 Task: Select and add the product "Walgreens 24 Hour Allergy Nasal Spray (0.38 oz)" to cart from the store "DashMart".
Action: Mouse pressed left at (53, 96)
Screenshot: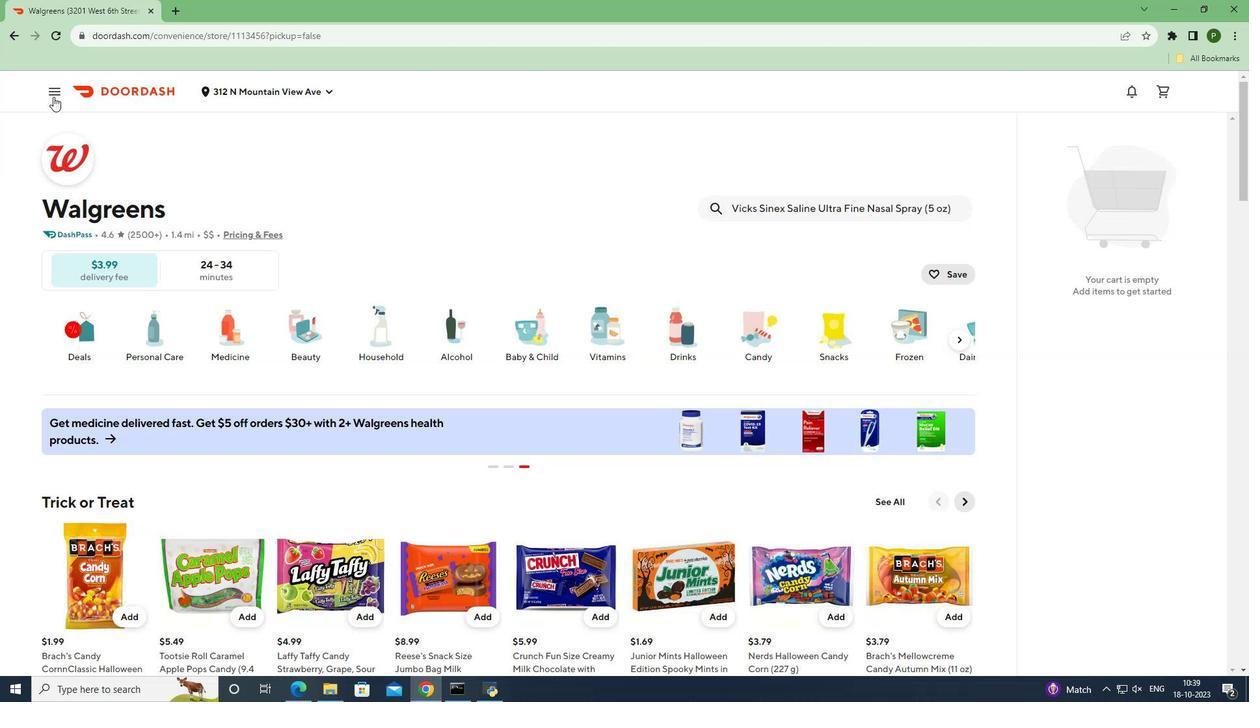 
Action: Mouse moved to (62, 197)
Screenshot: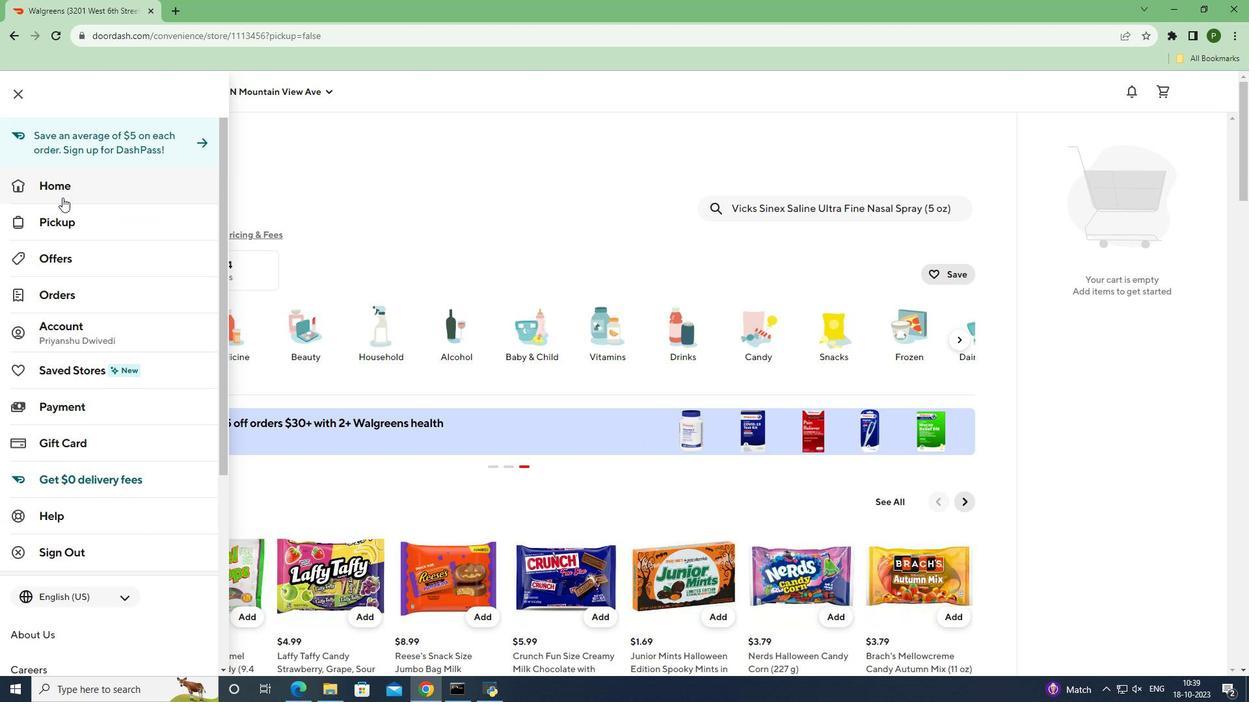 
Action: Mouse pressed left at (62, 197)
Screenshot: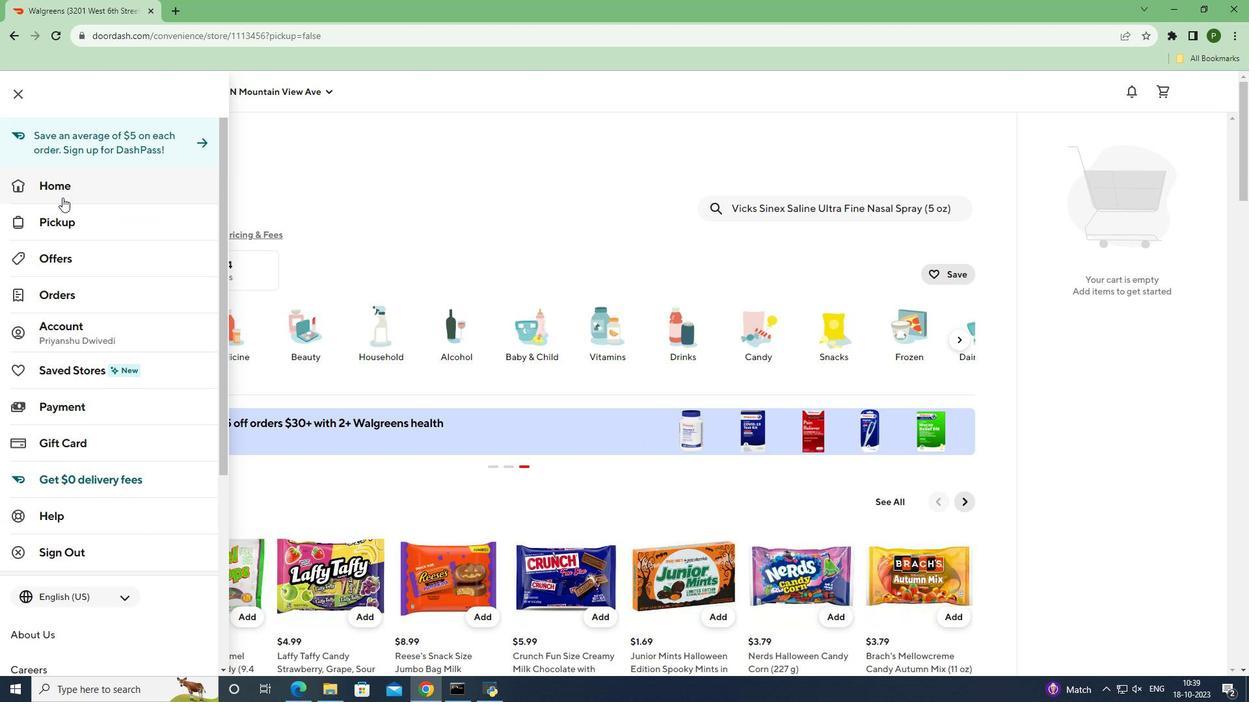 
Action: Mouse moved to (907, 137)
Screenshot: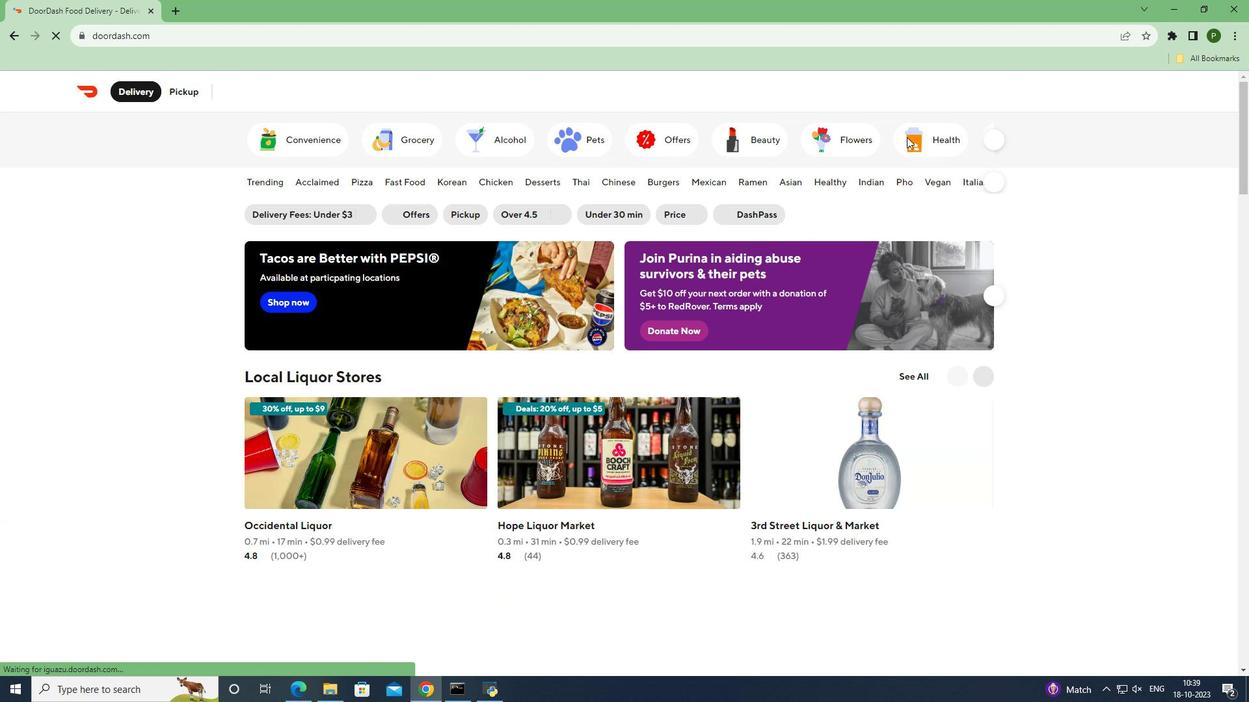 
Action: Mouse pressed left at (907, 137)
Screenshot: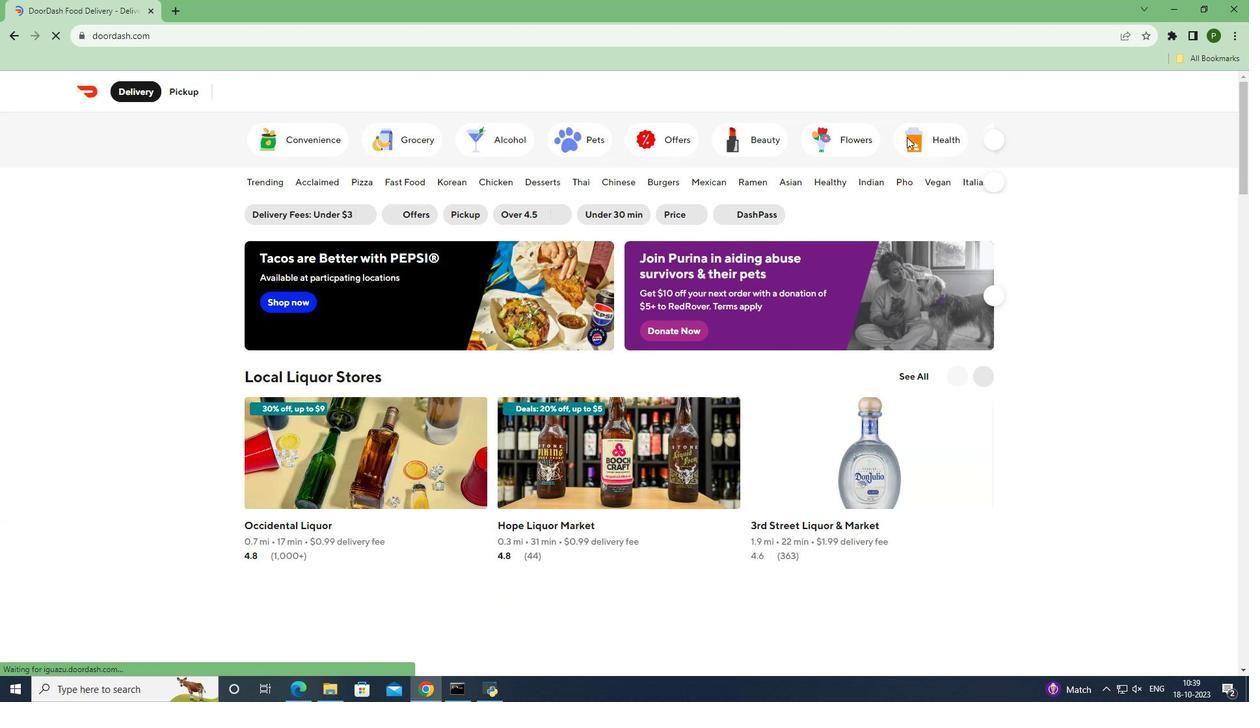 
Action: Mouse moved to (378, 430)
Screenshot: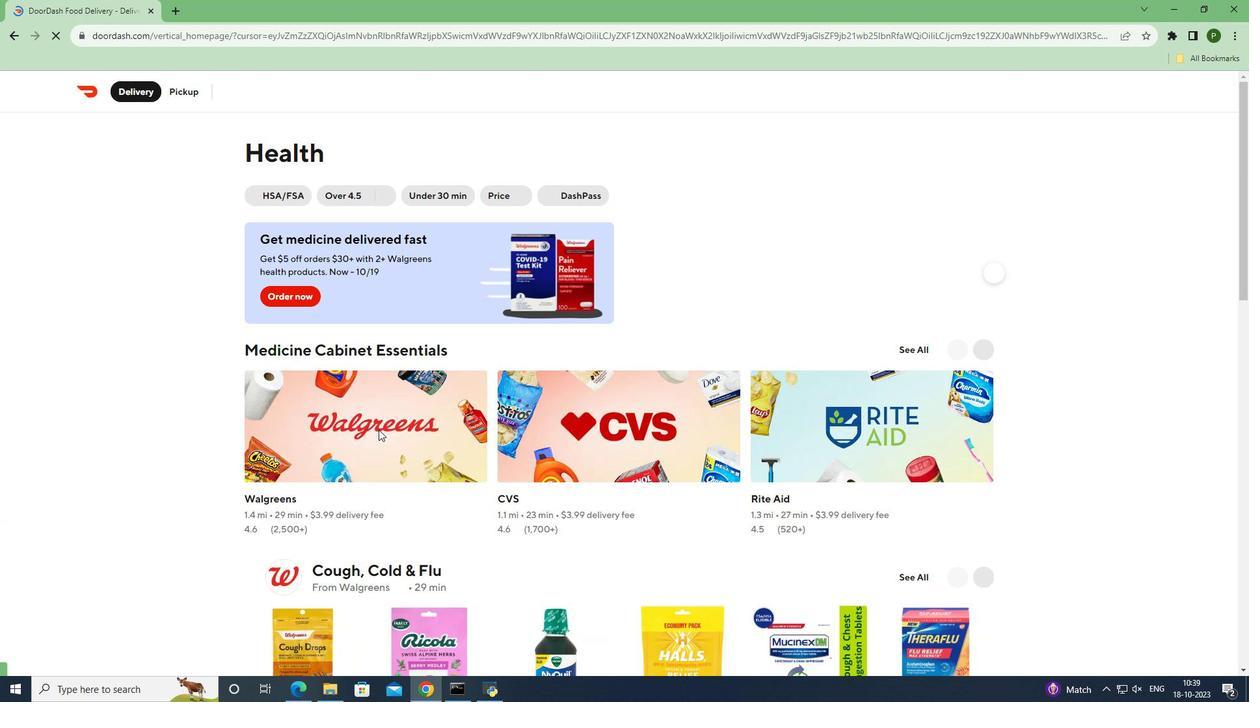 
Action: Mouse pressed left at (378, 430)
Screenshot: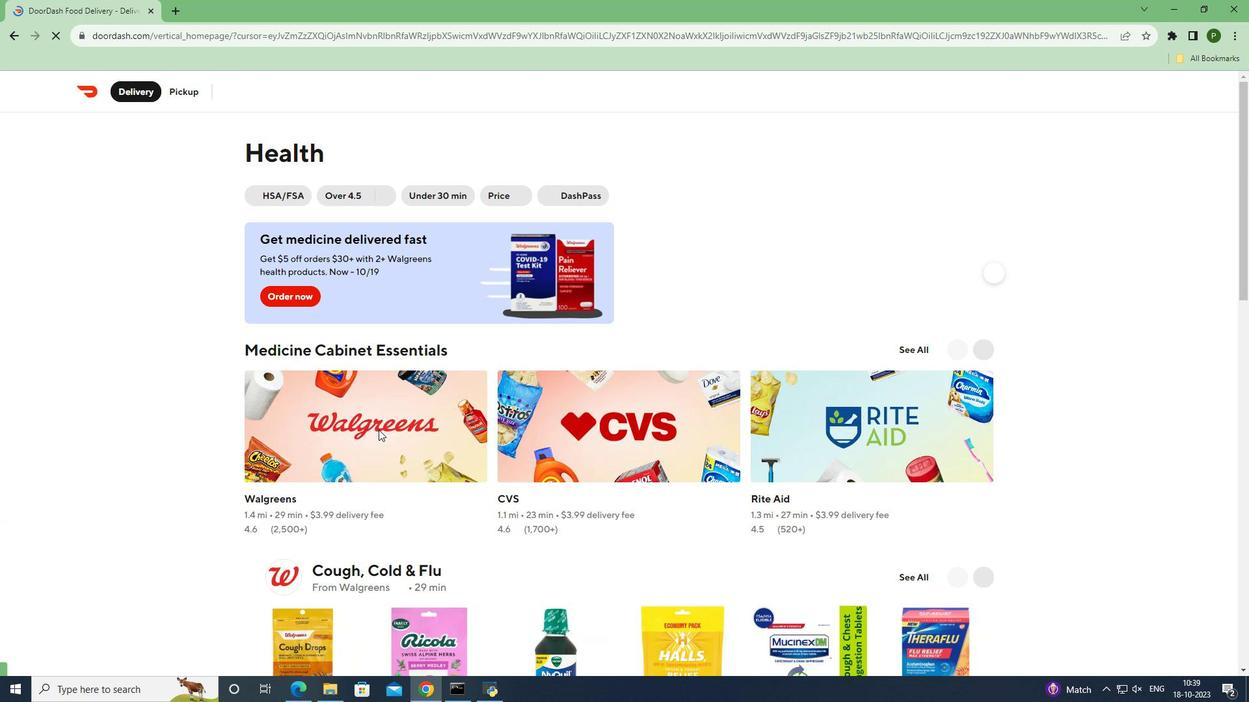 
Action: Mouse moved to (784, 204)
Screenshot: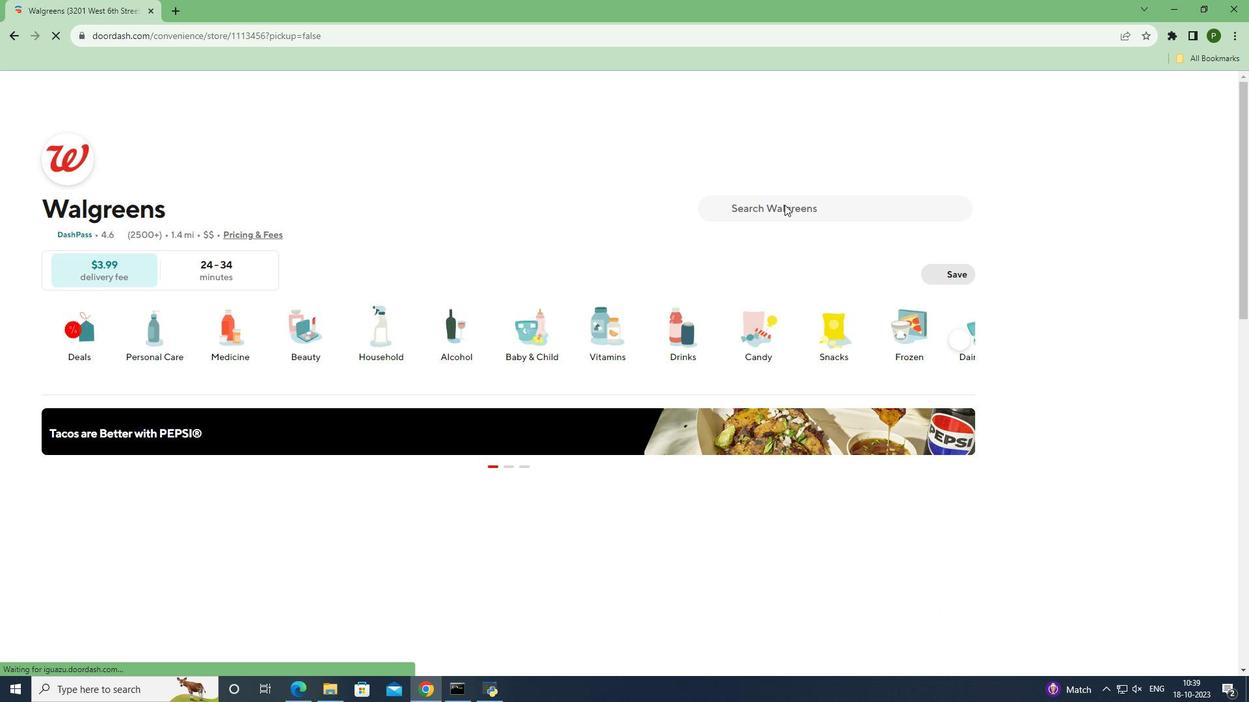 
Action: Mouse pressed left at (784, 204)
Screenshot: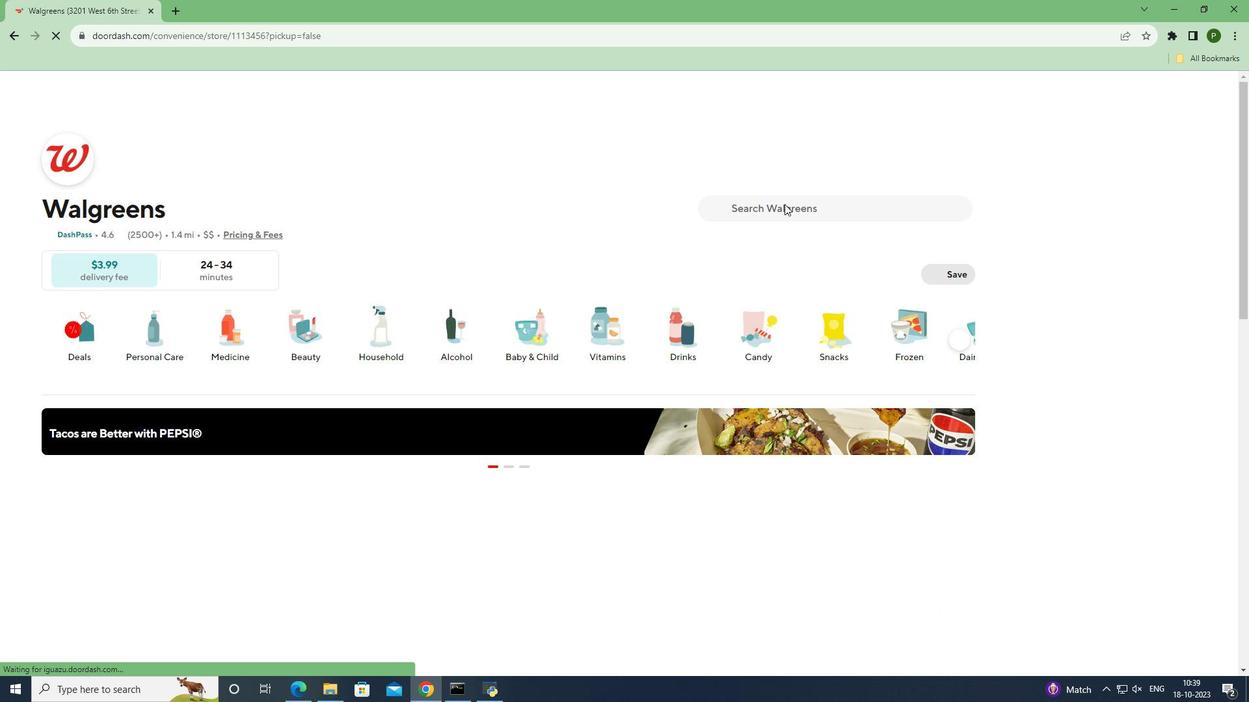 
Action: Key pressed <Key.caps_lock>W<Key.caps_lock>algreens<Key.space>24<Key.space><Key.caps_lock>H<Key.caps_lock>our<Key.space><Key.caps_lock>A<Key.caps_lock>llergy<Key.space><Key.caps_lock>N<Key.caps_lock>asal<Key.space><Key.caps_lock>S<Key.caps_lock>pray<Key.space><Key.shift_r>(0.38<Key.space>oz<Key.shift_r>)
Screenshot: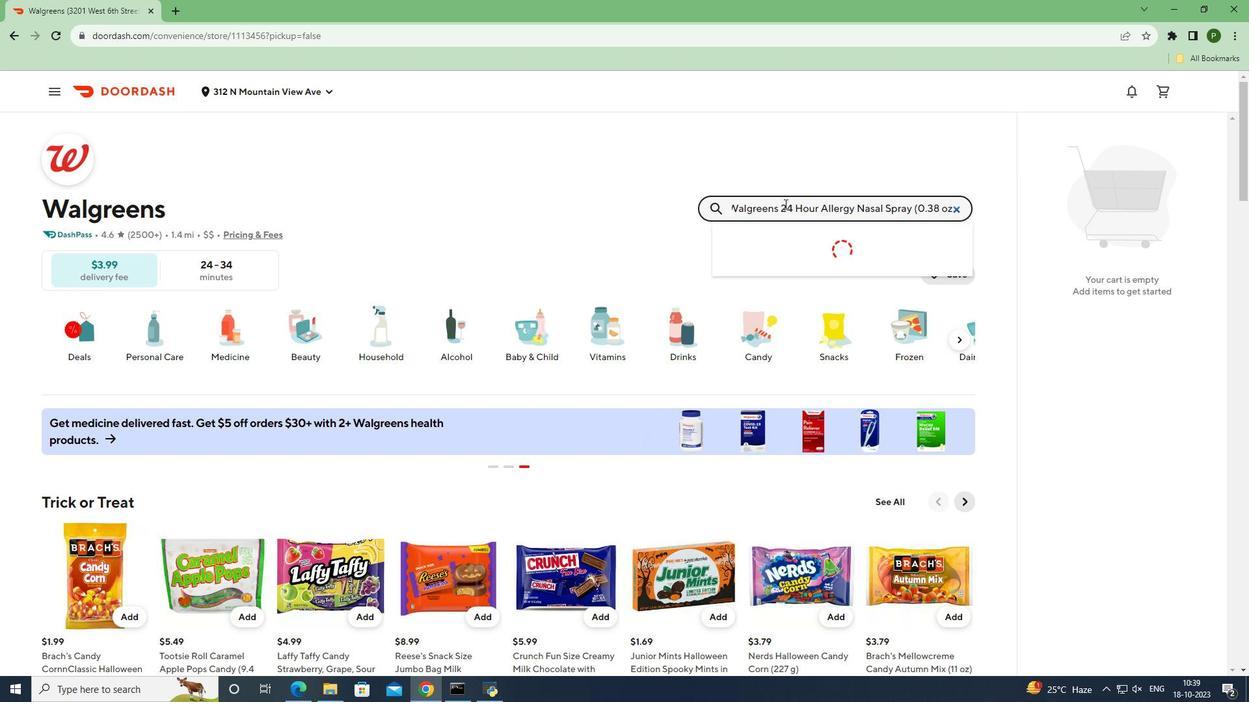 
Action: Mouse moved to (820, 270)
Screenshot: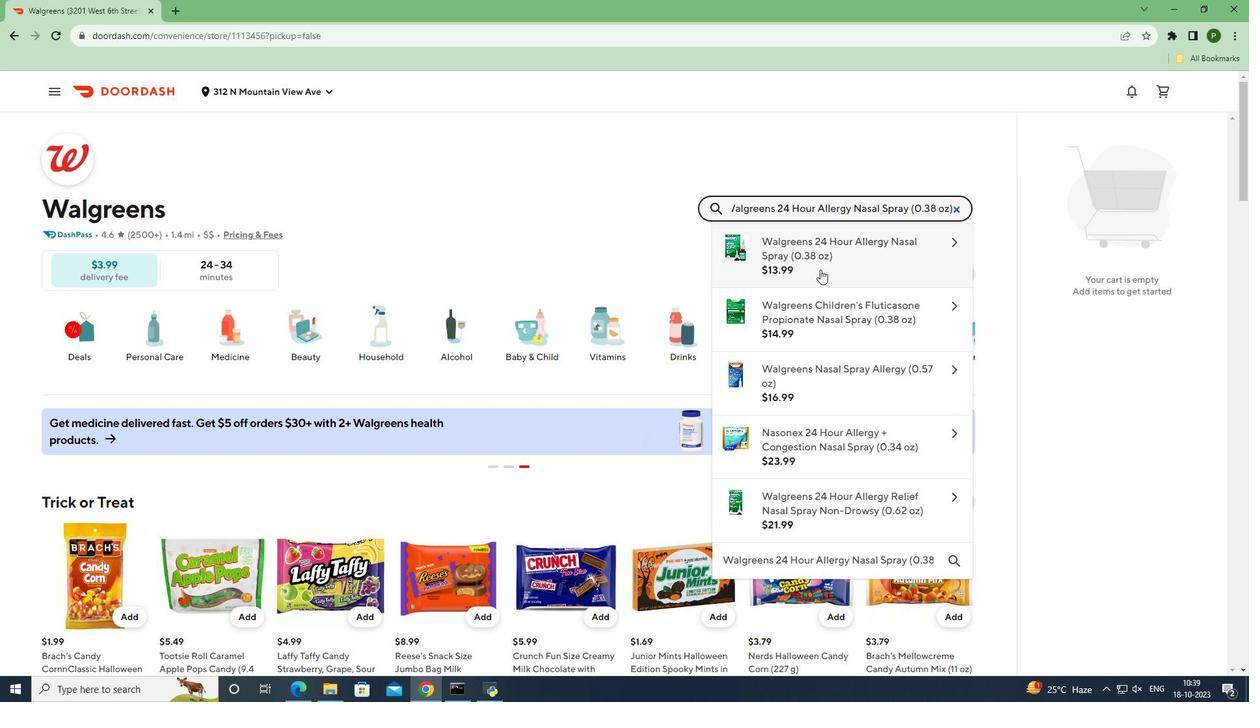 
Action: Mouse pressed left at (820, 270)
Screenshot: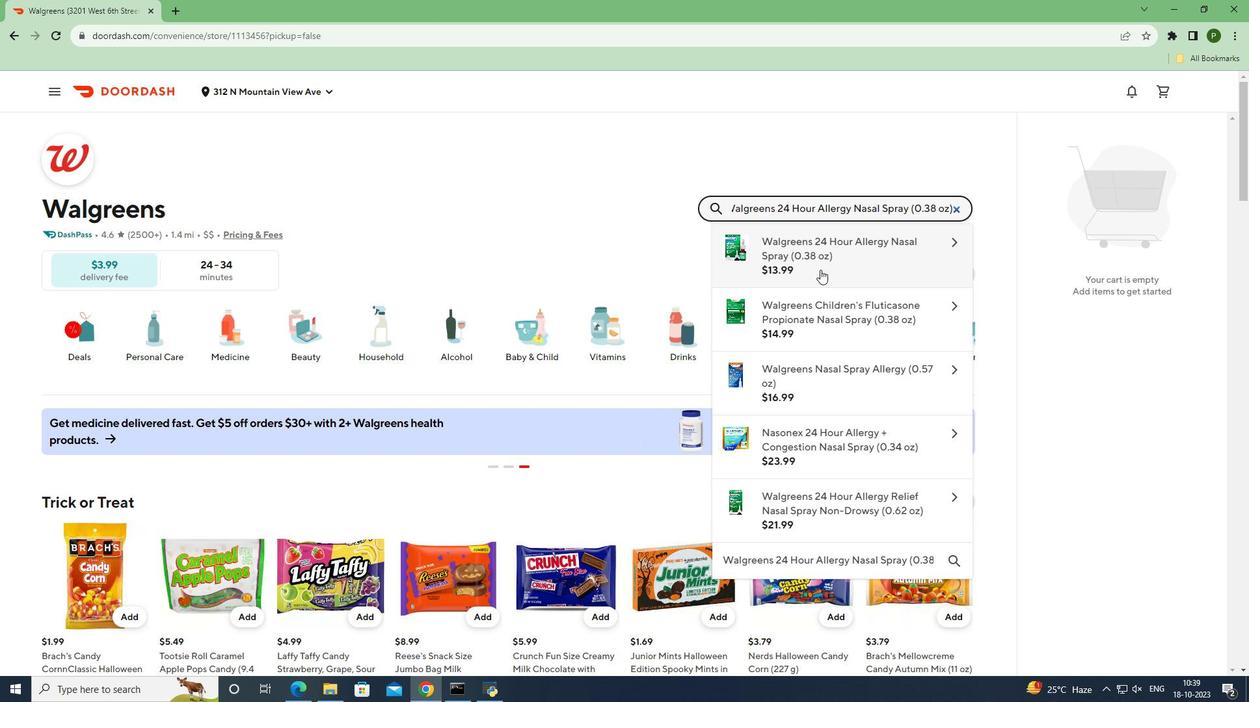 
Action: Mouse moved to (827, 638)
Screenshot: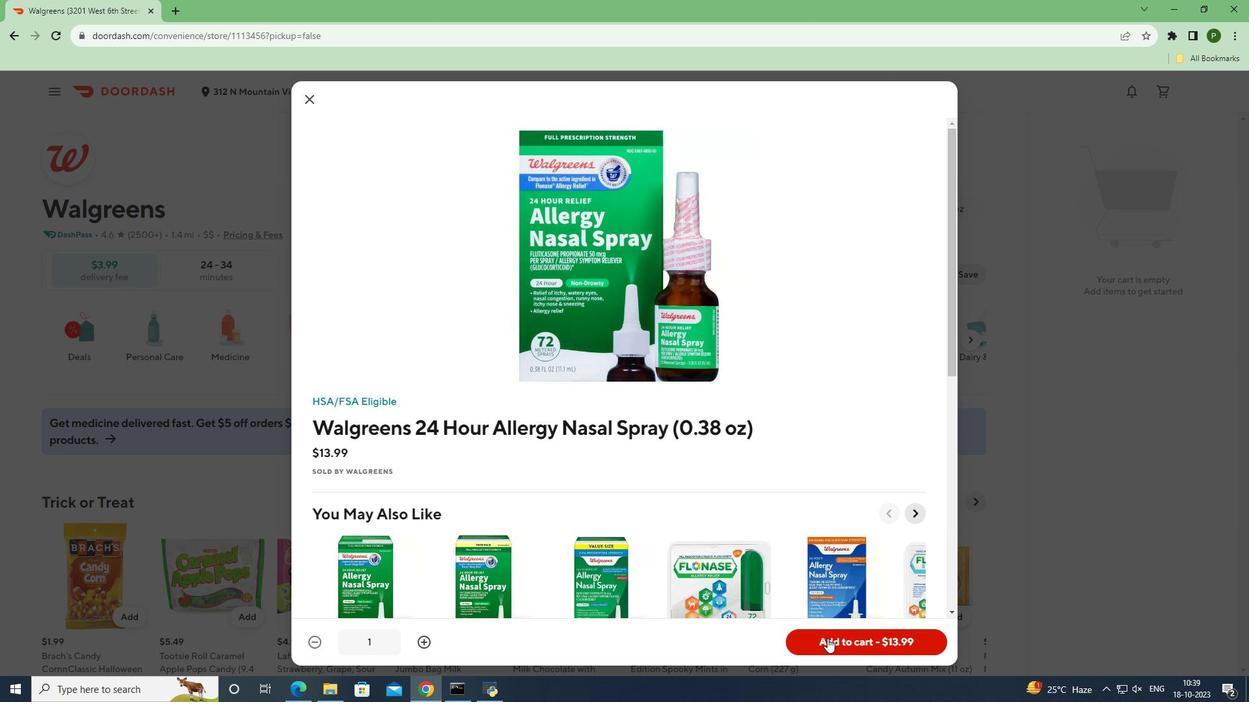 
Action: Mouse pressed left at (827, 638)
Screenshot: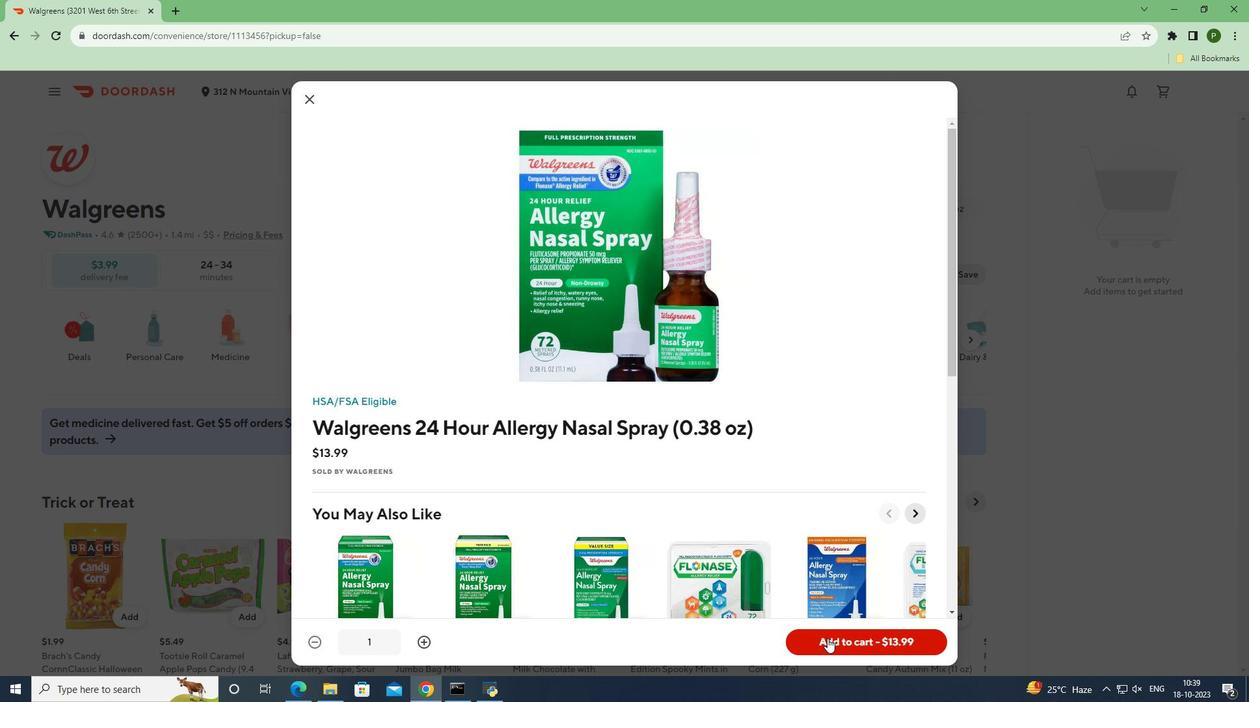 
Action: Mouse moved to (990, 521)
Screenshot: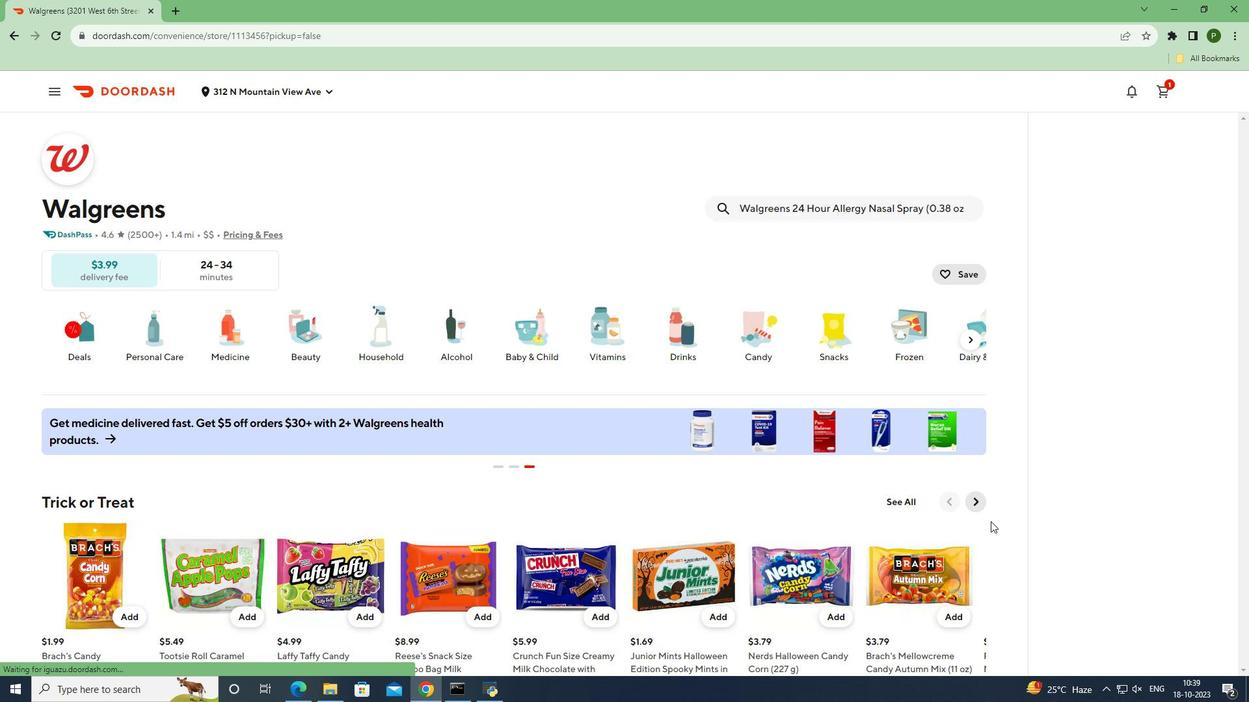 
